 Task: Add The Laughing Cow Original Spreadable Creamy Cheese Wedges to the cart.
Action: Mouse moved to (240, 89)
Screenshot: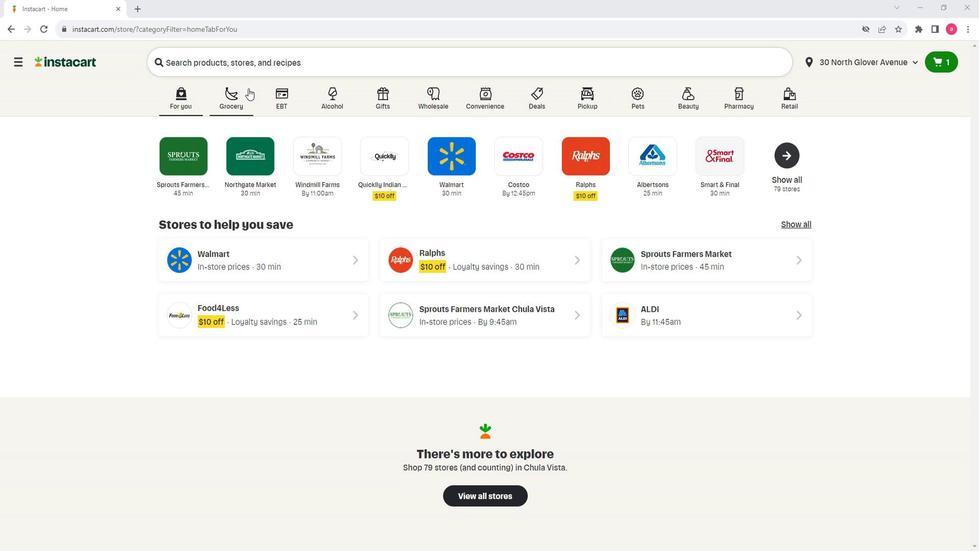 
Action: Mouse pressed left at (240, 89)
Screenshot: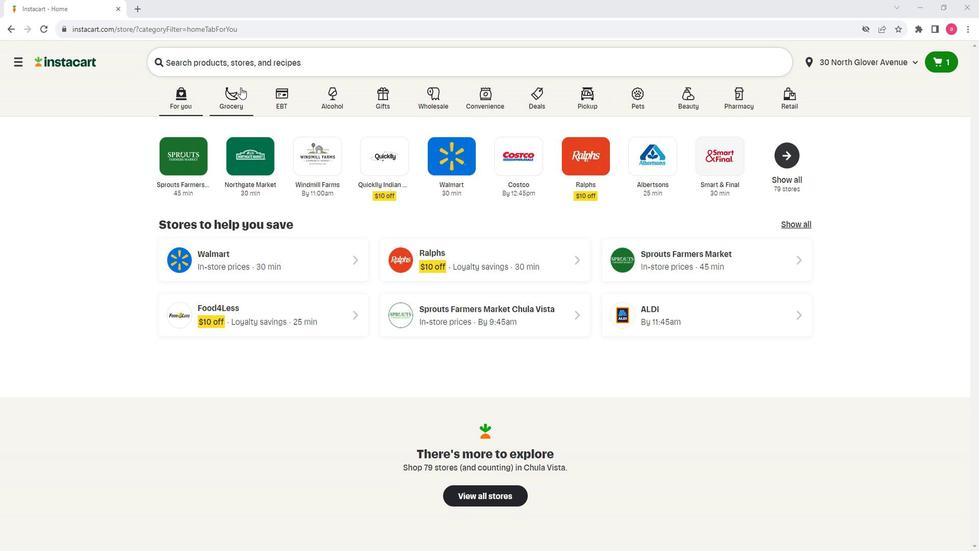 
Action: Mouse moved to (283, 283)
Screenshot: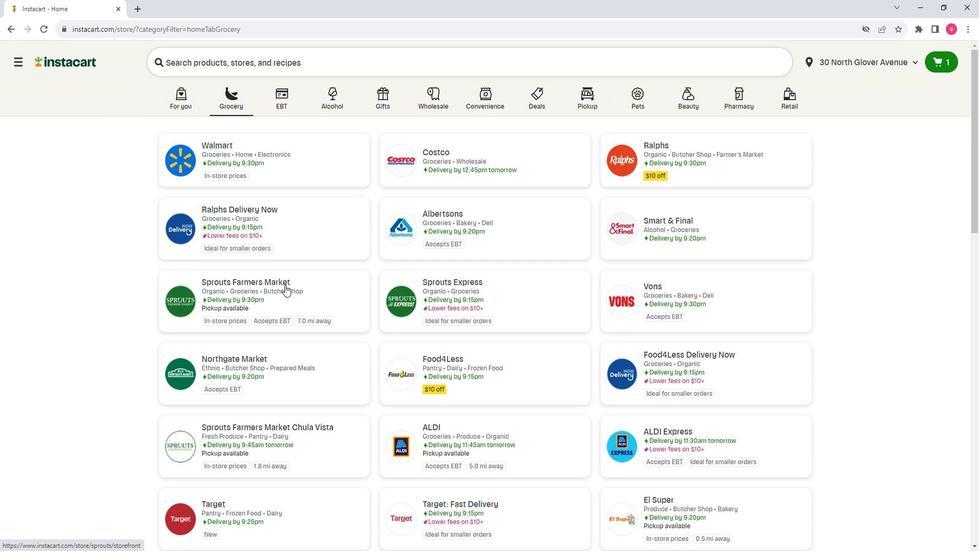 
Action: Mouse pressed left at (283, 283)
Screenshot: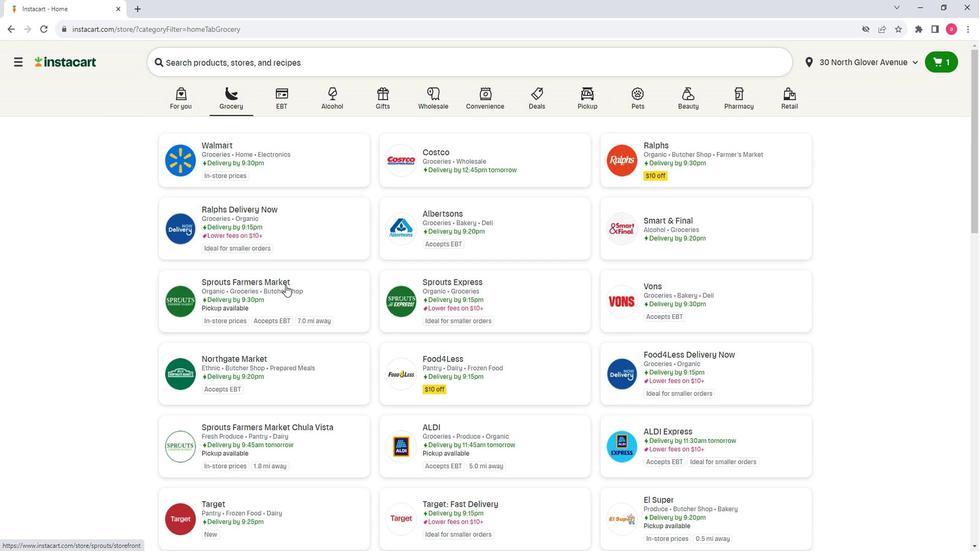 
Action: Mouse moved to (70, 342)
Screenshot: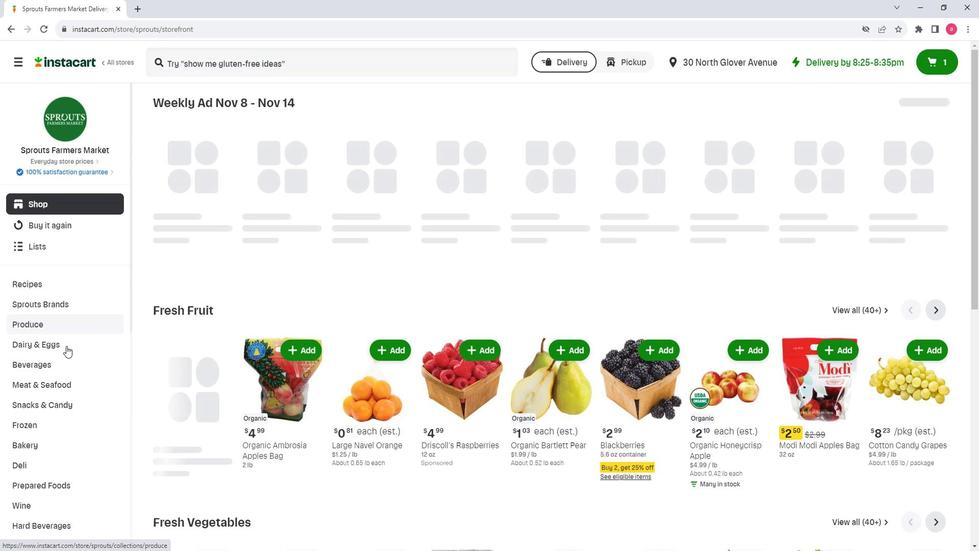 
Action: Mouse pressed left at (70, 342)
Screenshot: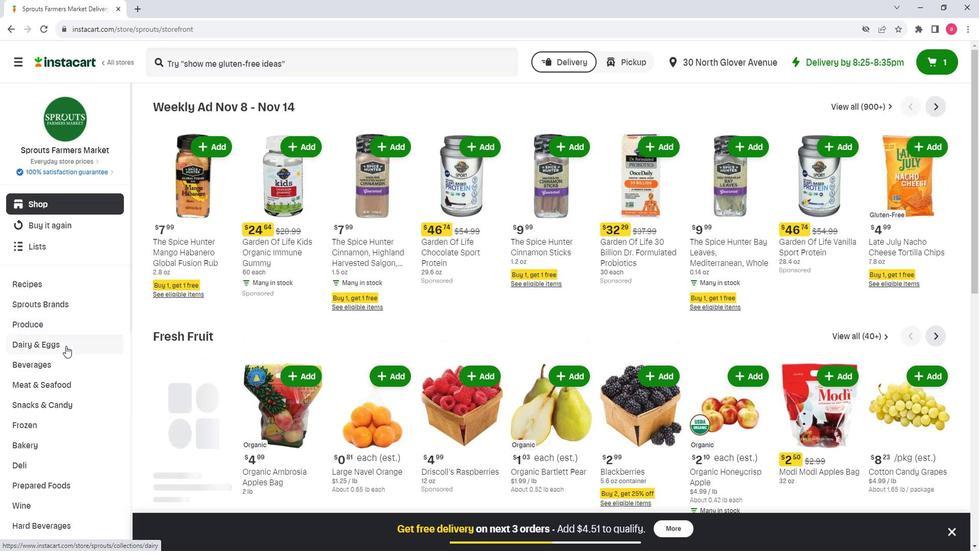 
Action: Mouse moved to (109, 315)
Screenshot: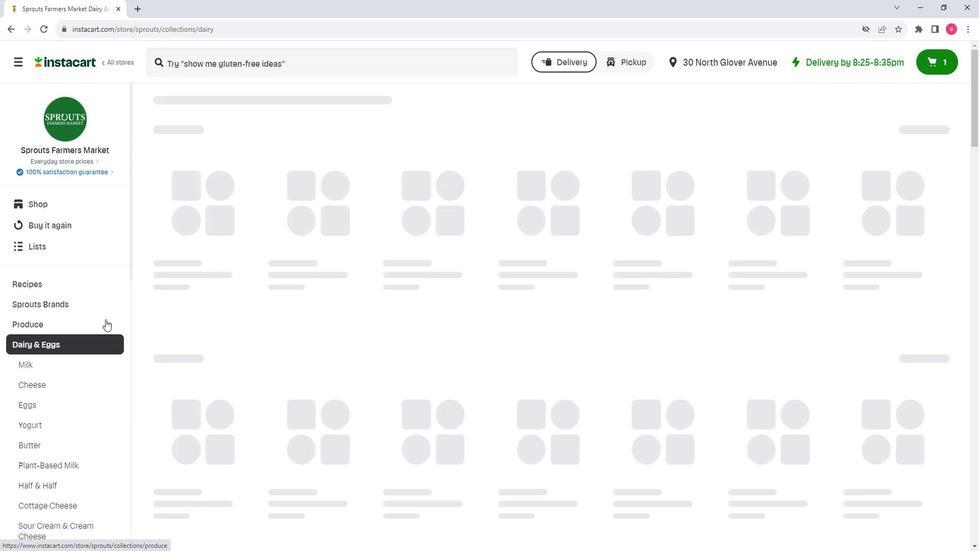 
Action: Mouse scrolled (109, 314) with delta (0, -1)
Screenshot: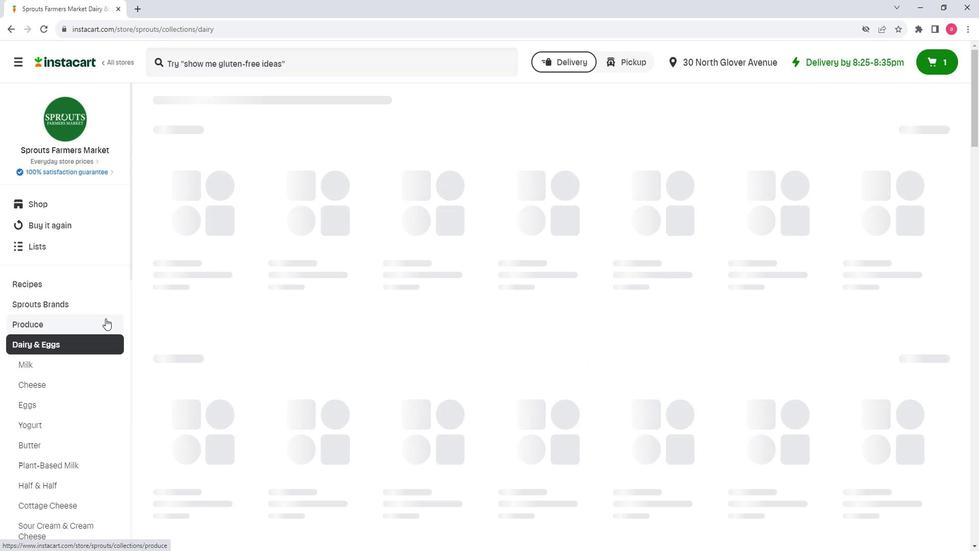 
Action: Mouse scrolled (109, 314) with delta (0, -1)
Screenshot: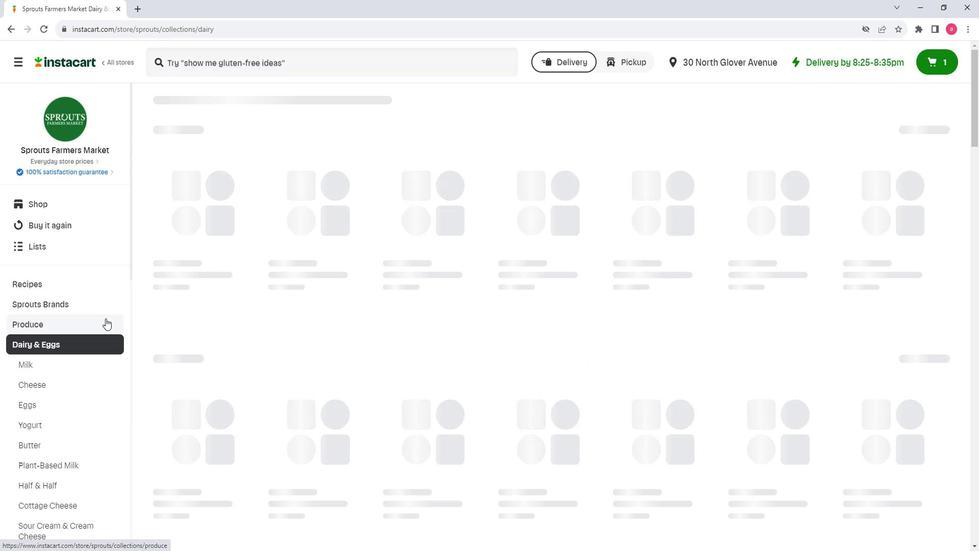 
Action: Mouse moved to (59, 423)
Screenshot: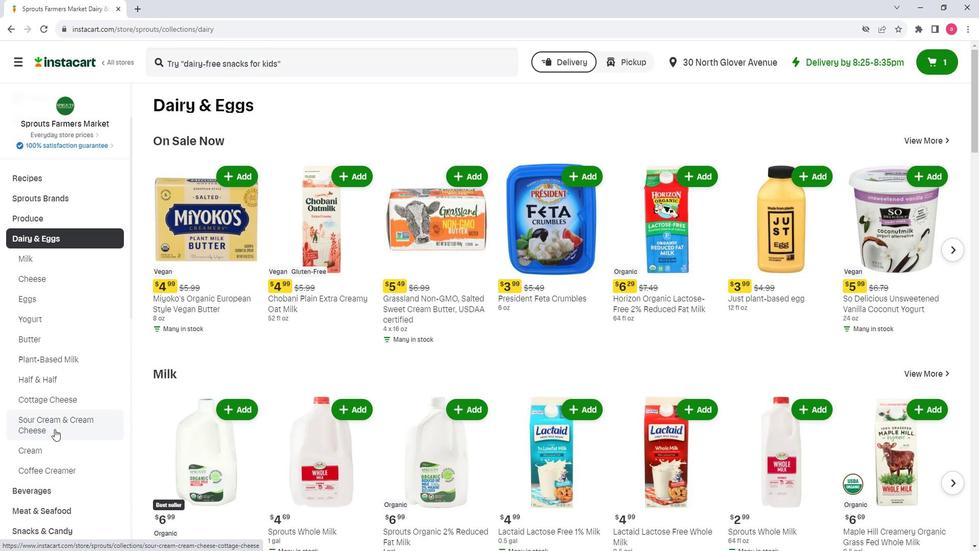 
Action: Mouse pressed left at (59, 423)
Screenshot: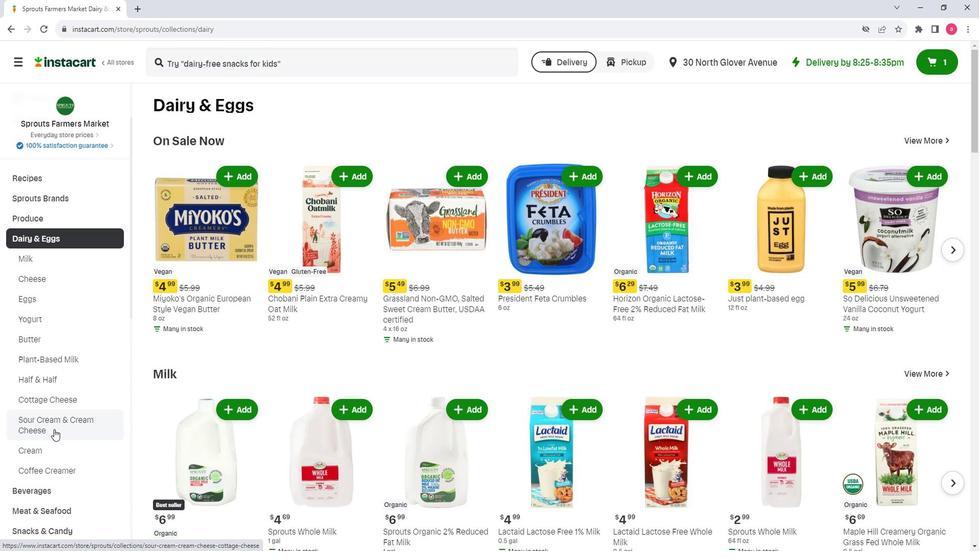 
Action: Mouse moved to (304, 82)
Screenshot: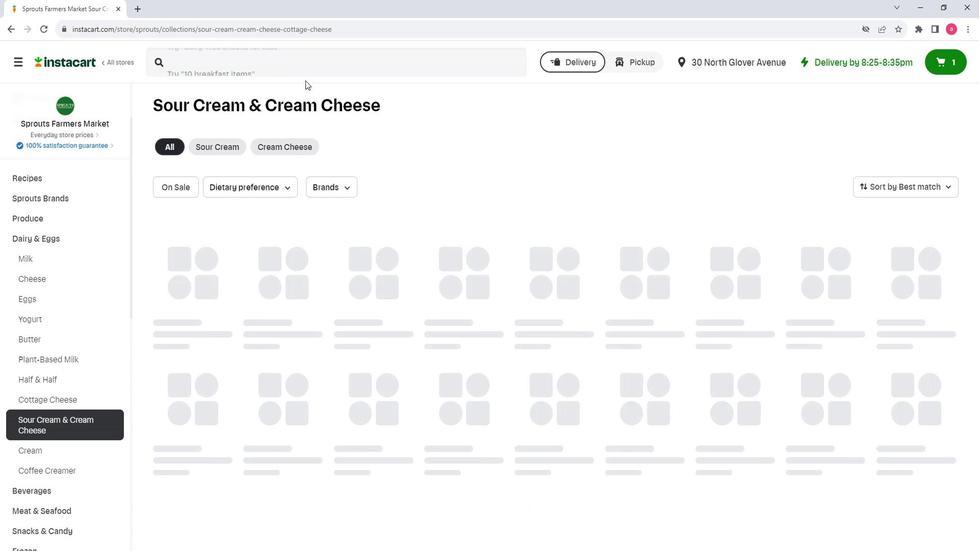 
Action: Mouse pressed left at (304, 82)
Screenshot: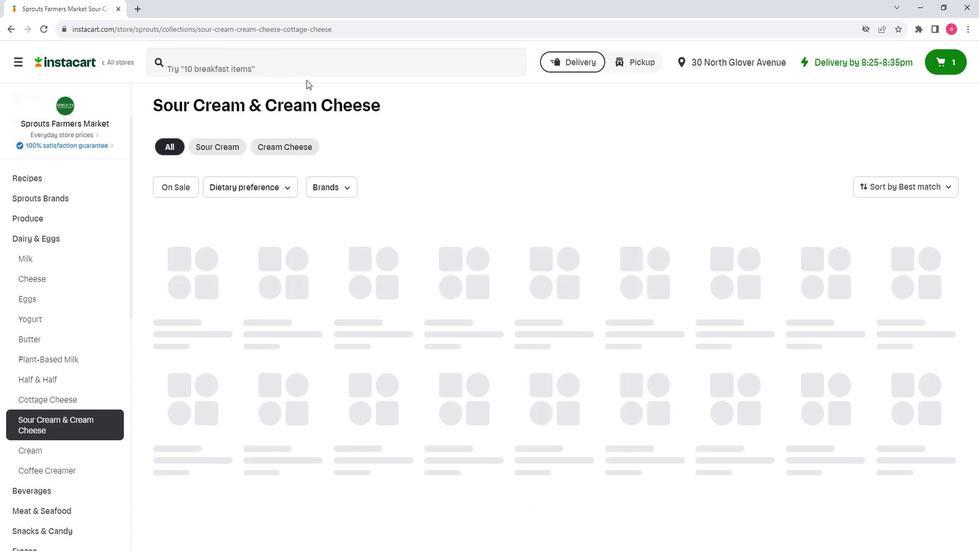 
Action: Mouse moved to (303, 75)
Screenshot: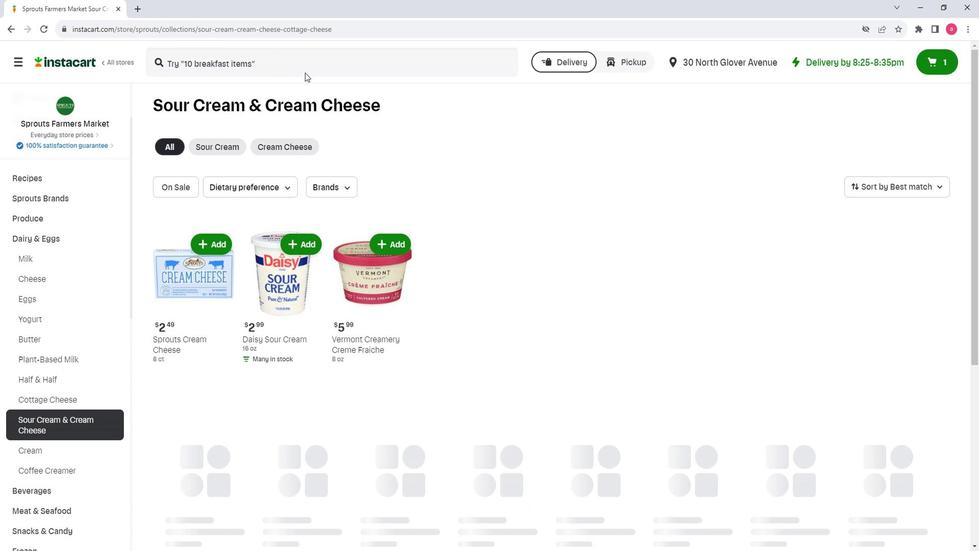 
Action: Mouse pressed left at (303, 75)
Screenshot: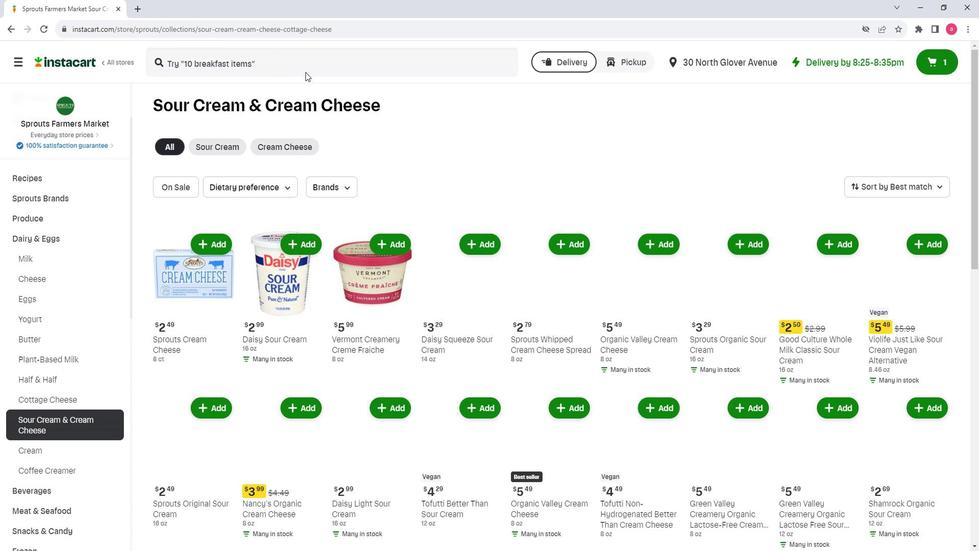 
Action: Key pressed <Key.shift>The<Key.space><Key.shift><Key.shift><Key.shift><Key.shift><Key.shift><Key.shift><Key.shift><Key.shift><Key.shift><Key.shift><Key.shift>Laughing<Key.space><Key.shift>Cow<Key.space><Key.shift><Key.shift><Key.shift><Key.shift><Key.shift><Key.shift><Key.shift><Key.shift><Key.shift><Key.shift><Key.shift><Key.shift><Key.shift><Key.shift><Key.shift><Key.shift><Key.shift><Key.shift><Key.shift><Key.shift><Key.shift><Key.shift><Key.shift><Key.shift><Key.shift><Key.shift><Key.shift><Key.shift><Key.shift><Key.shift><Key.shift><Key.shift><Key.shift><Key.shift>Original<Key.space><Key.shift><Key.shift><Key.shift><Key.shift><Key.shift><Key.shift><Key.shift><Key.shift><Key.shift><Key.shift><Key.shift><Key.shift><Key.shift><Key.shift><Key.shift><Key.shift><Key.shift>Spreadable<Key.space><Key.shift>Creamy<Key.space><Key.shift><Key.shift><Key.shift><Key.shift>Cheese<Key.space><Key.shift>Wedges<Key.enter>
Screenshot: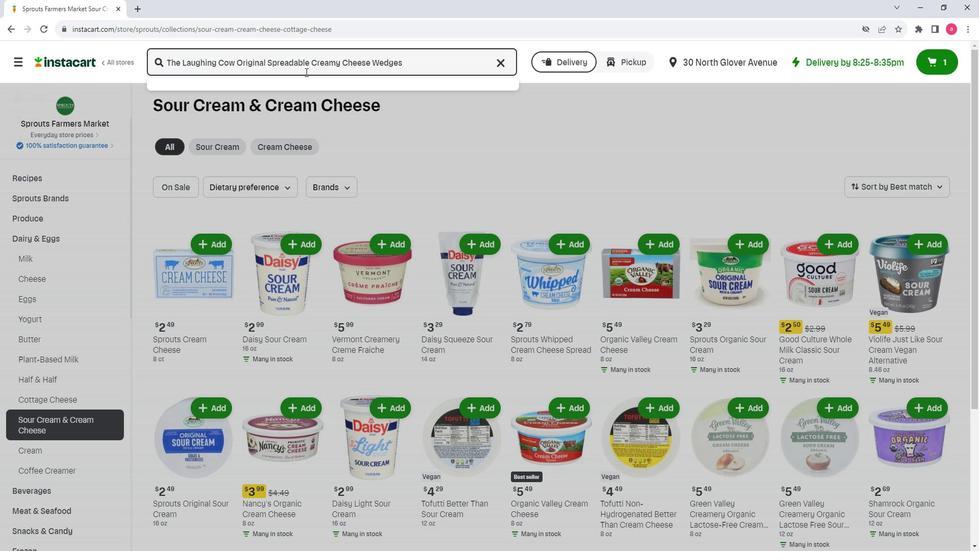 
Action: Mouse moved to (300, 326)
Screenshot: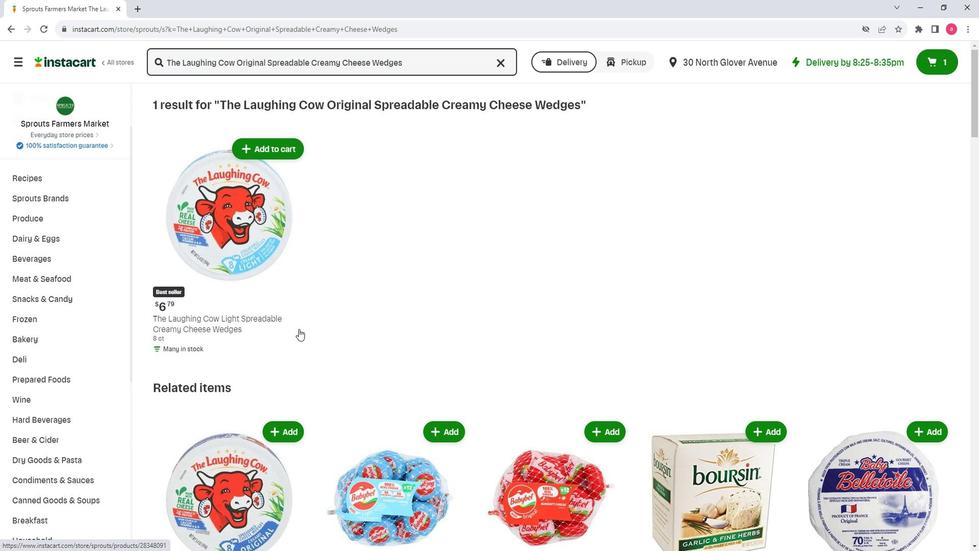
Action: Mouse scrolled (300, 325) with delta (0, 0)
Screenshot: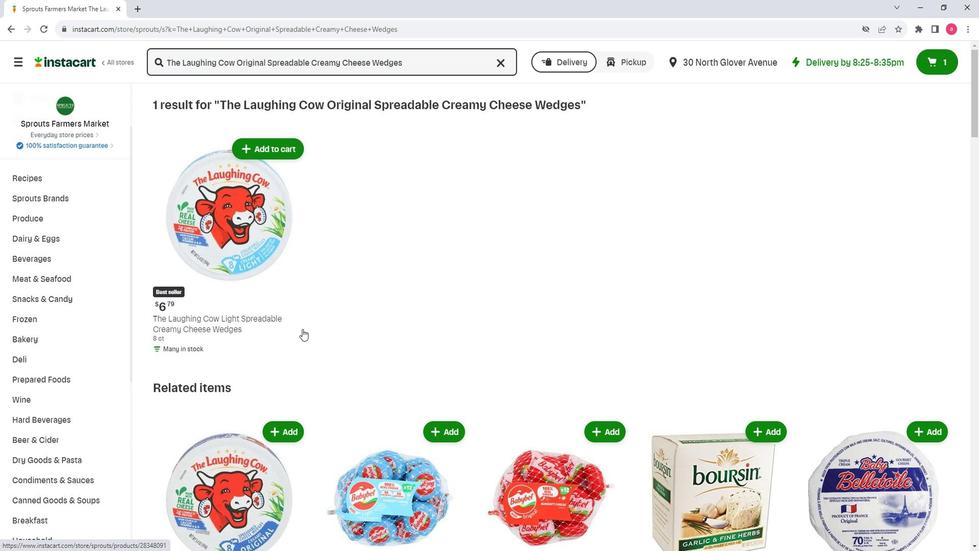 
Action: Mouse scrolled (300, 325) with delta (0, 0)
Screenshot: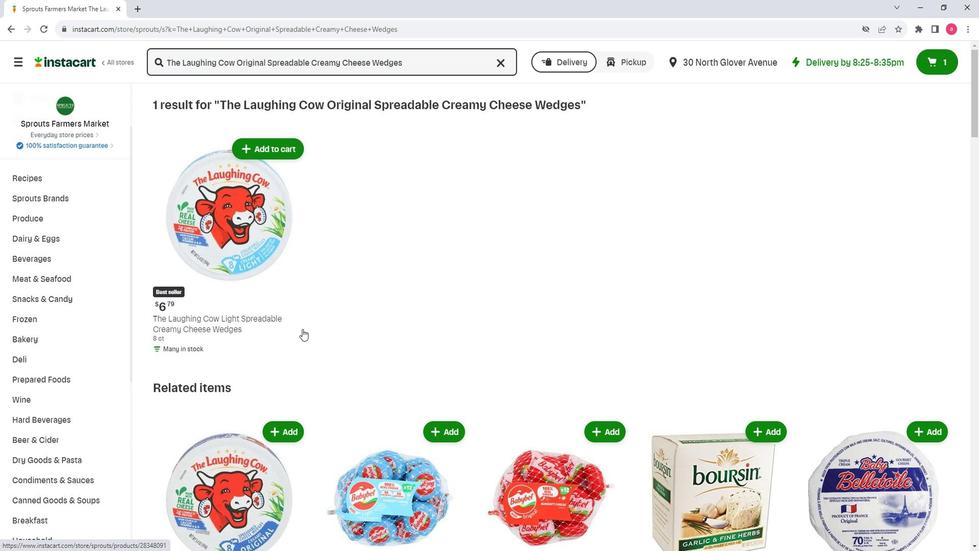 
Action: Mouse moved to (261, 291)
Screenshot: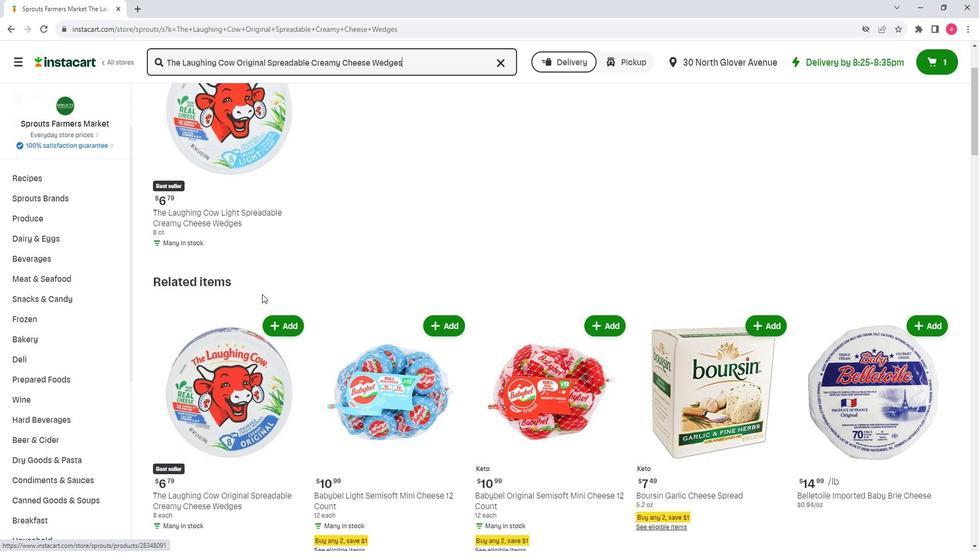 
Action: Mouse scrolled (261, 291) with delta (0, 0)
Screenshot: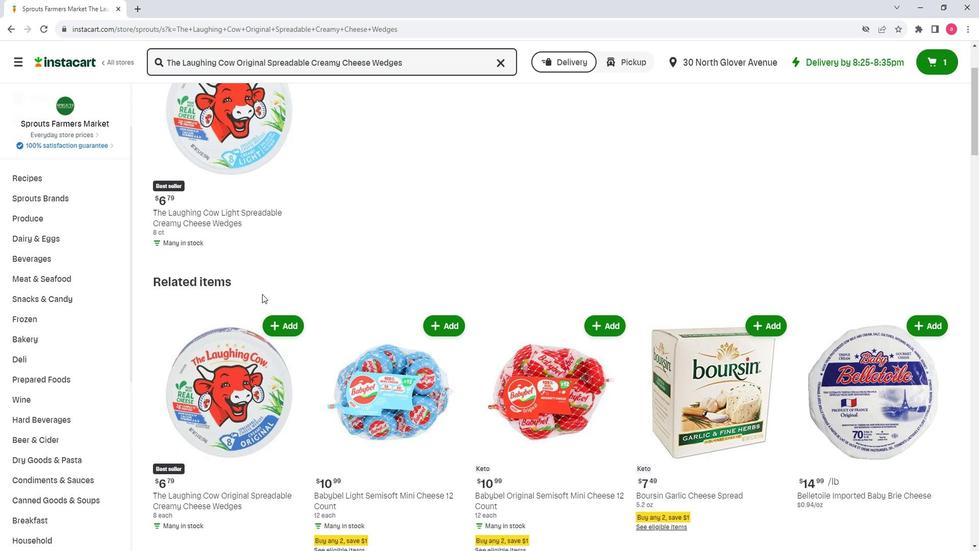 
Action: Mouse scrolled (261, 291) with delta (0, 0)
Screenshot: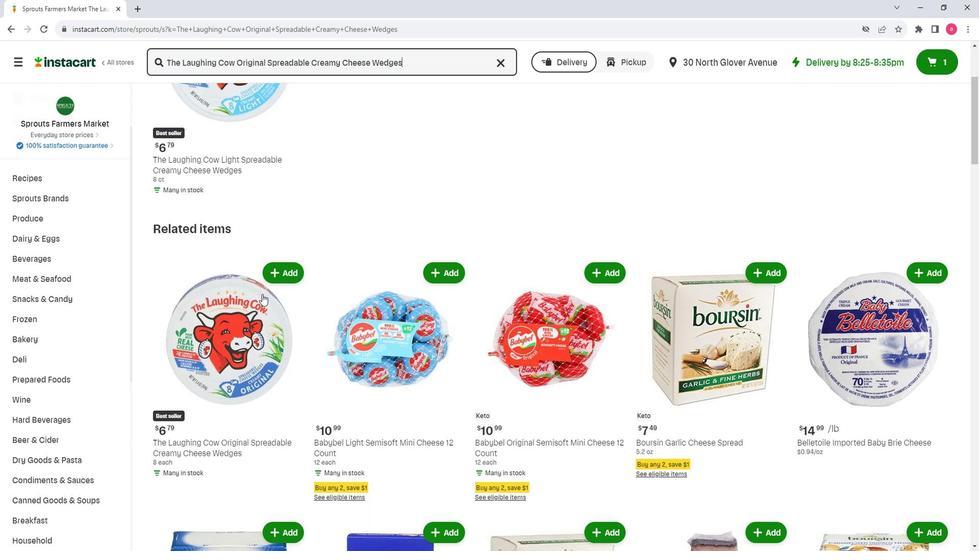 
Action: Mouse scrolled (261, 291) with delta (0, 0)
Screenshot: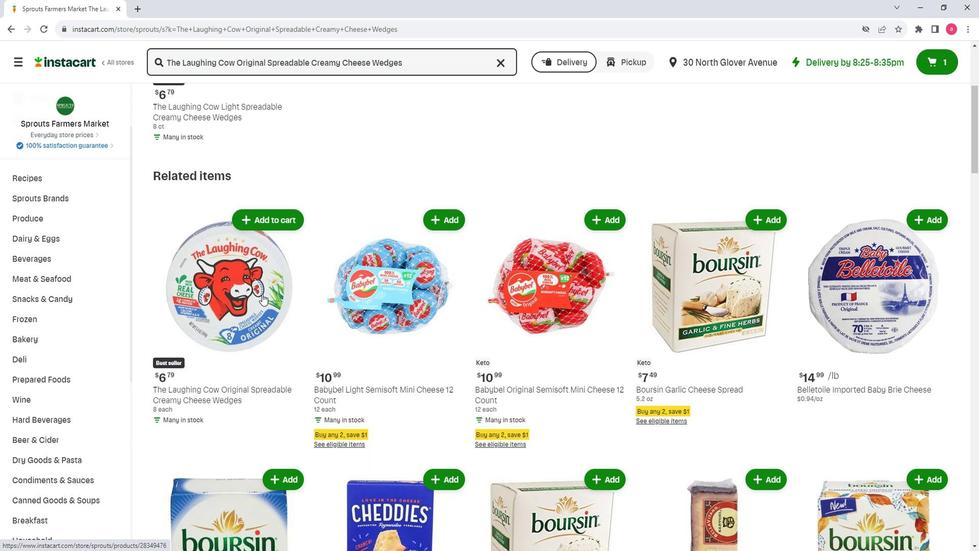 
Action: Mouse scrolled (261, 291) with delta (0, 0)
Screenshot: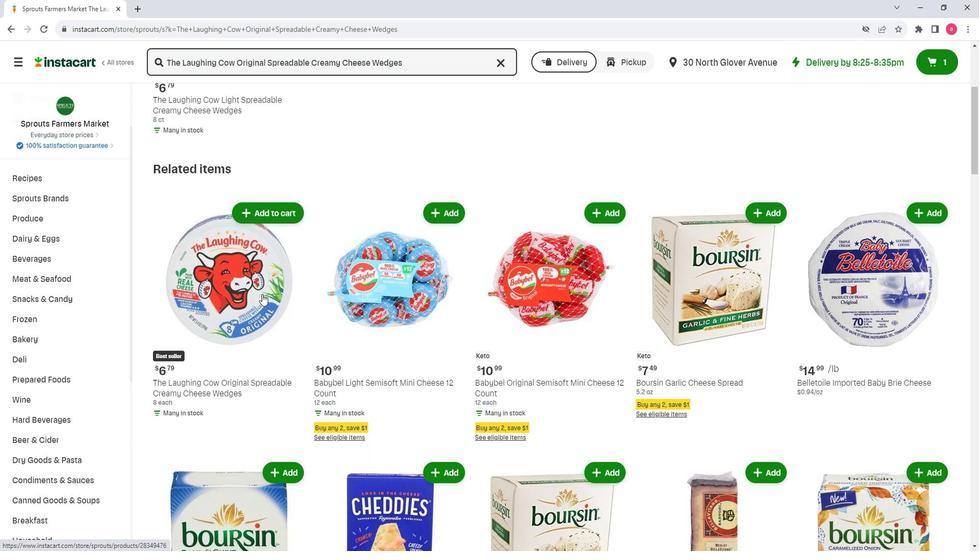 
Action: Mouse moved to (260, 116)
Screenshot: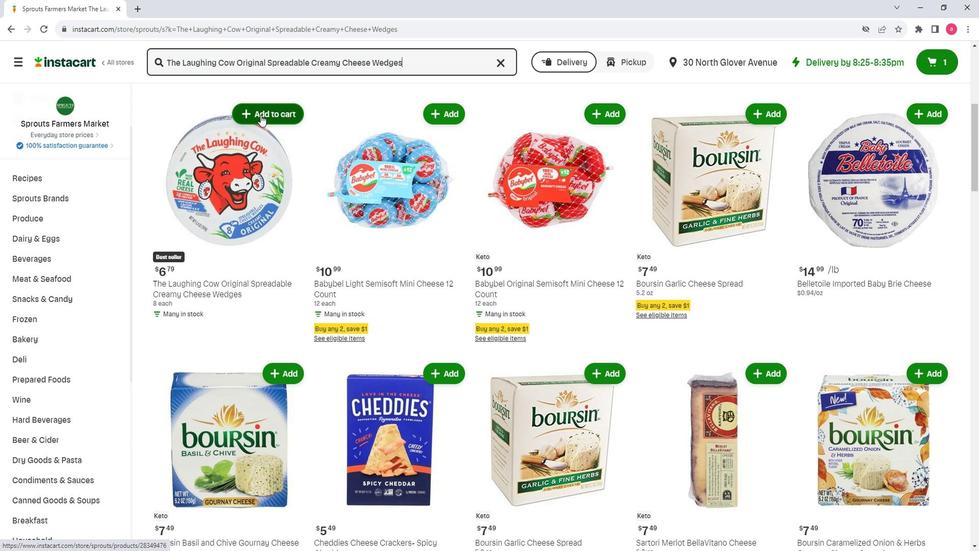 
Action: Mouse pressed left at (260, 116)
Screenshot: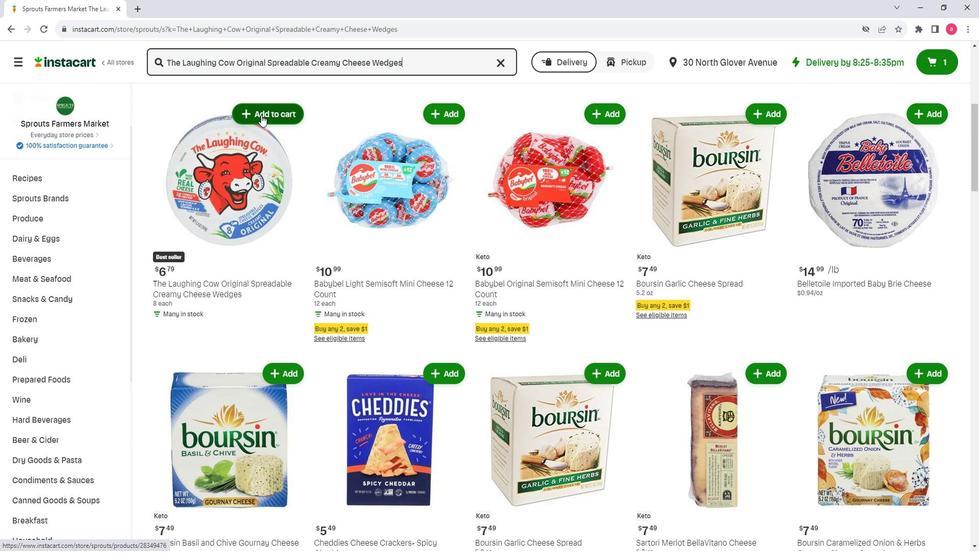 
Action: Mouse moved to (263, 193)
Screenshot: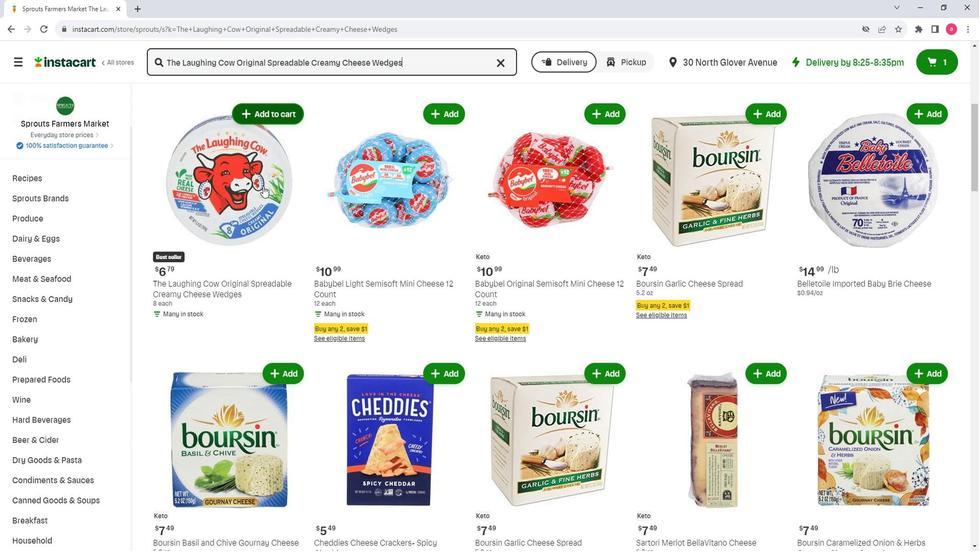 
